 Task: In the Company moneygram.com, Add note: 'Schedule a meeting with the PR team to discuss upcoming media opportunities.'. Mark checkbox to create task to follow up ': In 3 business days '. Create task, with  description: Conduct Product Demo, Add due date: In 3 Business Days; Add reminder: 30 Minutes before. Set Priority High and add note: follow up with the client regarding their recent inquiry and address any questions they may have.. Logged in from softage.5@softage.net
Action: Mouse moved to (87, 53)
Screenshot: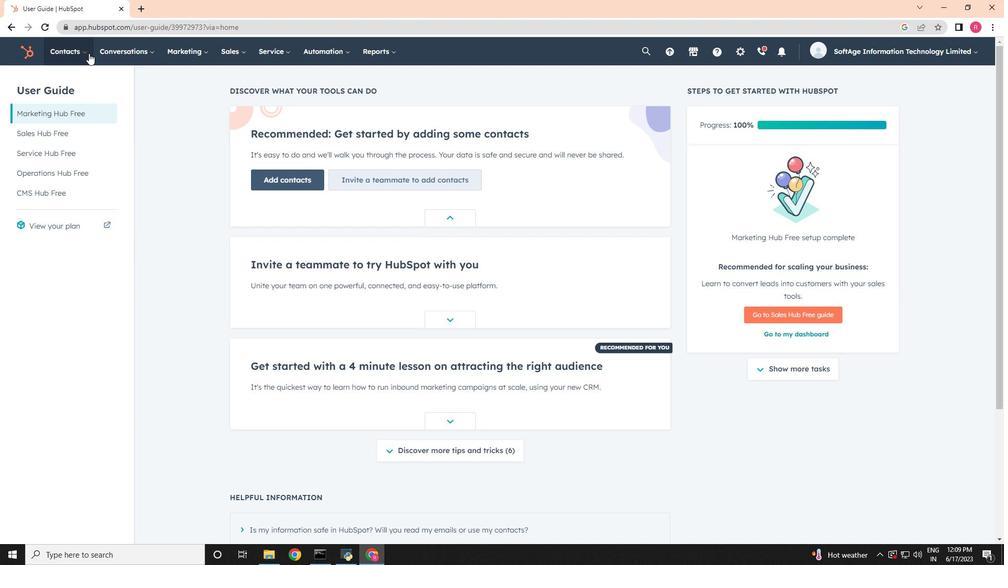 
Action: Mouse pressed left at (87, 53)
Screenshot: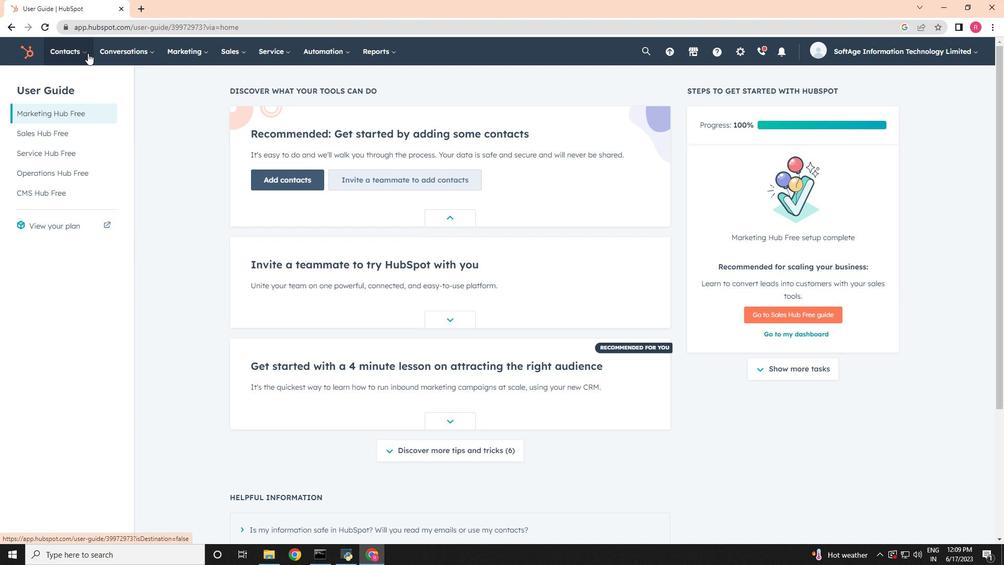 
Action: Mouse moved to (91, 97)
Screenshot: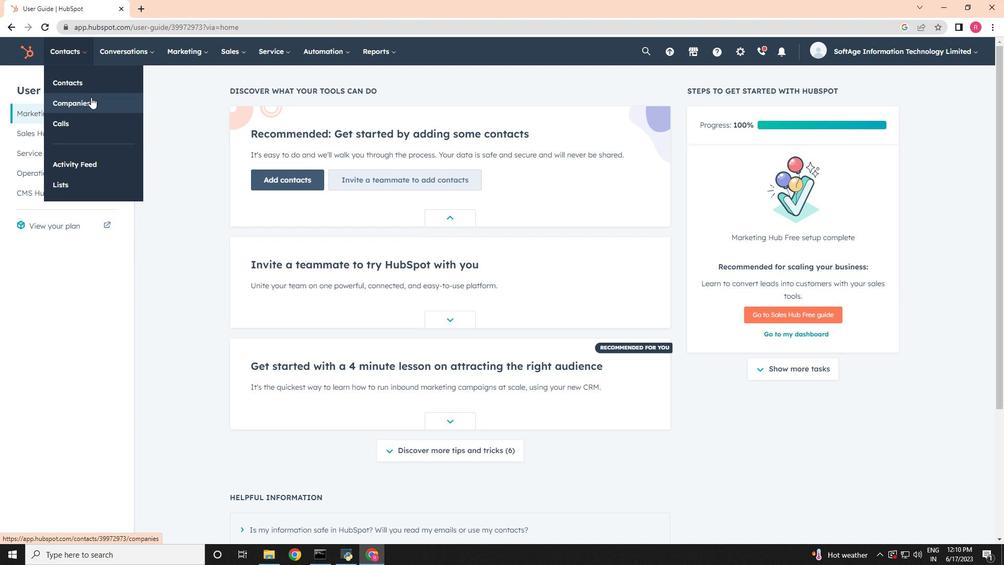 
Action: Mouse pressed left at (91, 97)
Screenshot: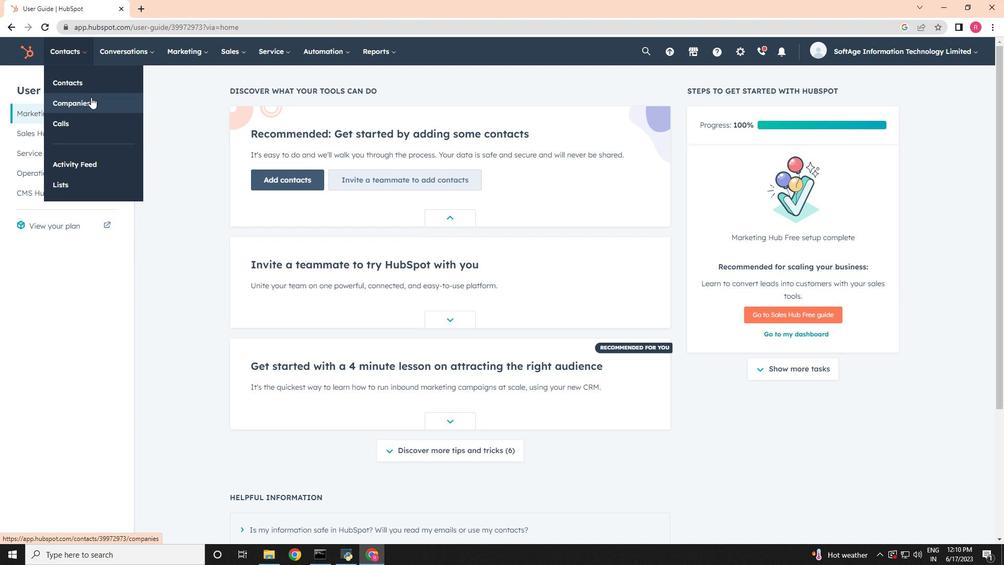 
Action: Mouse moved to (75, 171)
Screenshot: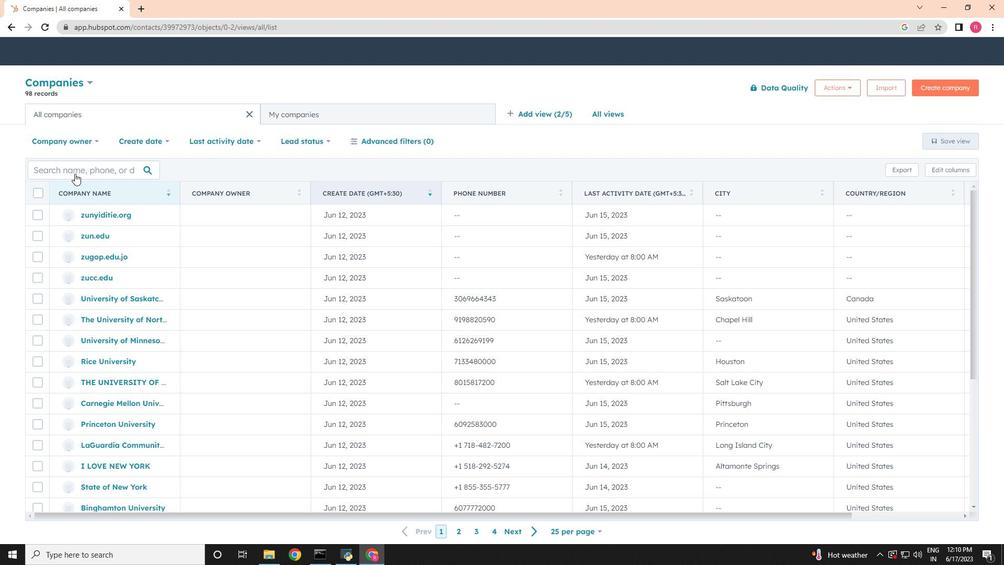 
Action: Mouse pressed left at (75, 171)
Screenshot: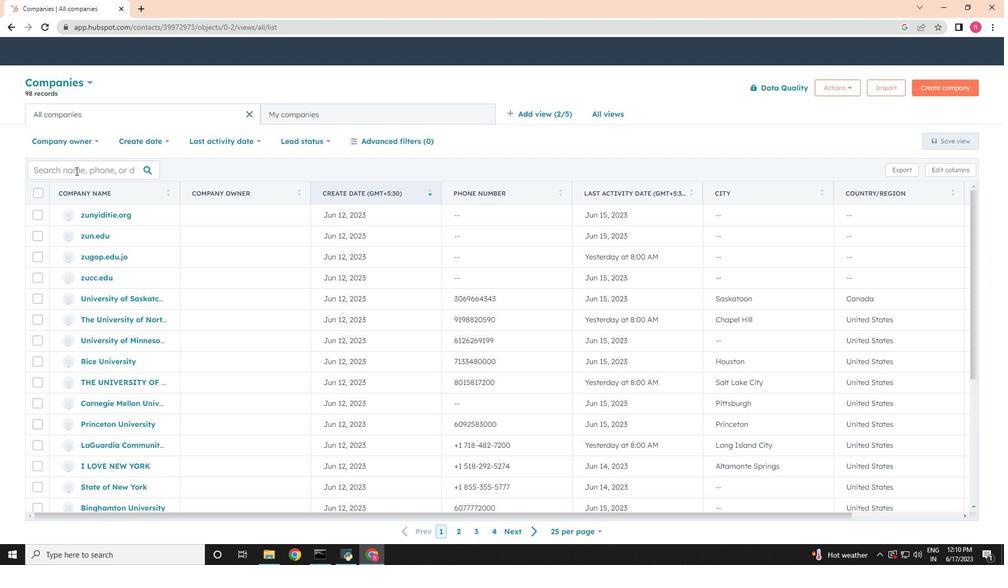 
Action: Key pressed moneygram.com
Screenshot: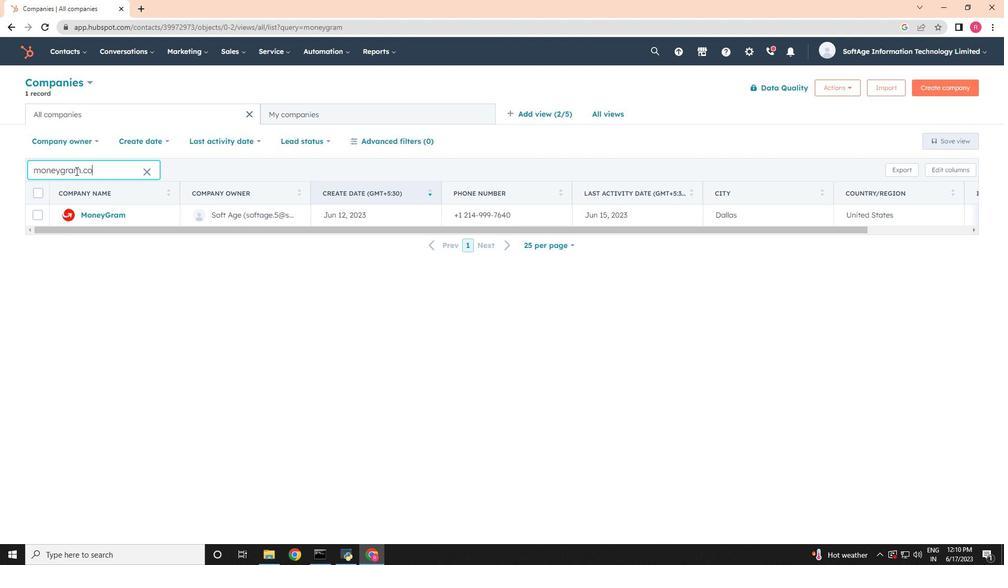 
Action: Mouse moved to (96, 217)
Screenshot: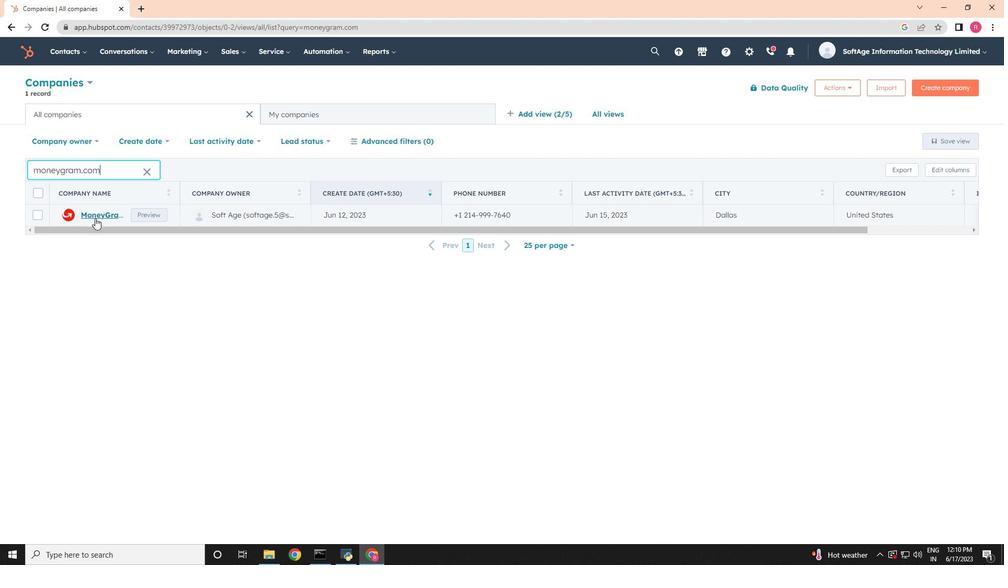 
Action: Mouse pressed left at (96, 217)
Screenshot: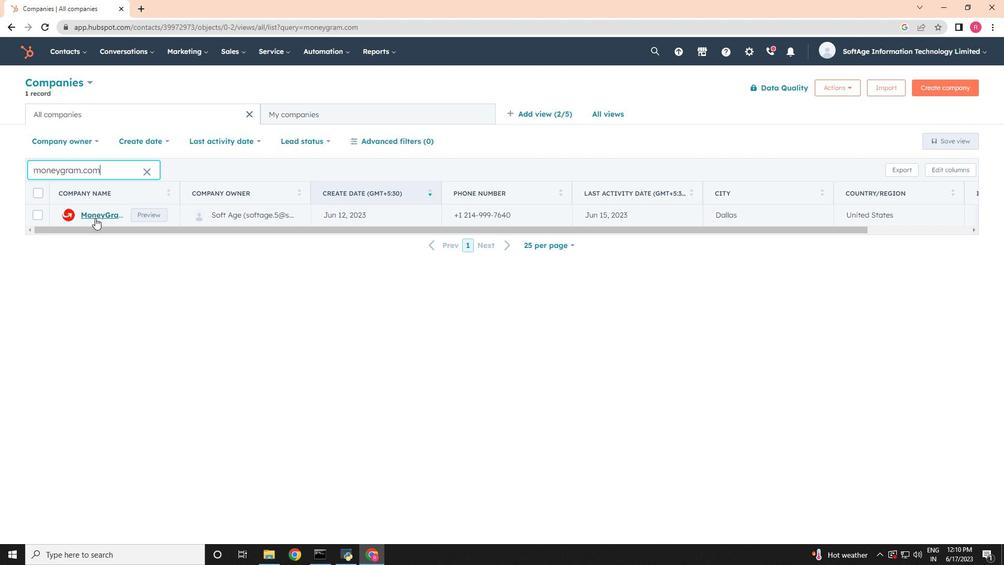 
Action: Mouse moved to (40, 186)
Screenshot: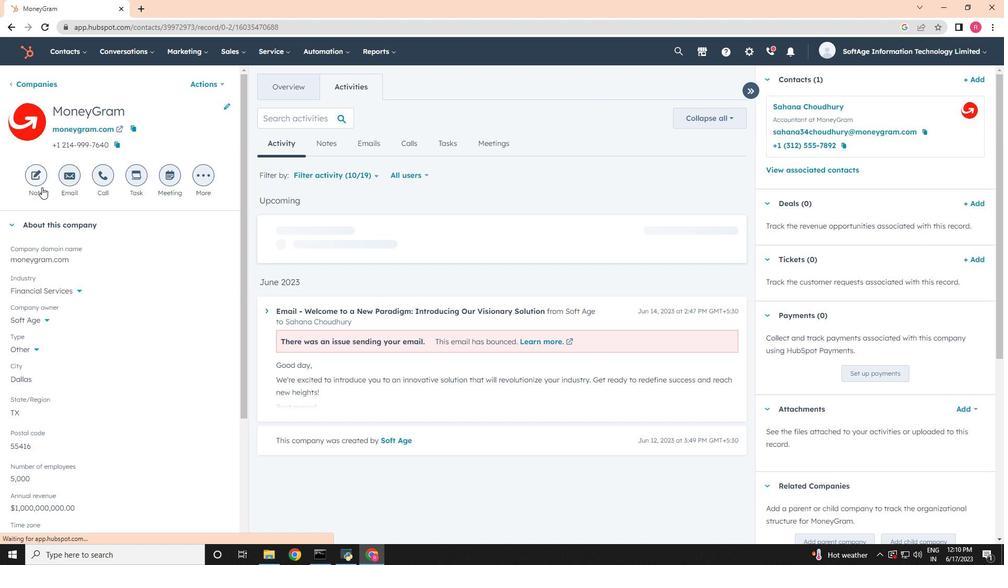 
Action: Mouse pressed left at (40, 186)
Screenshot: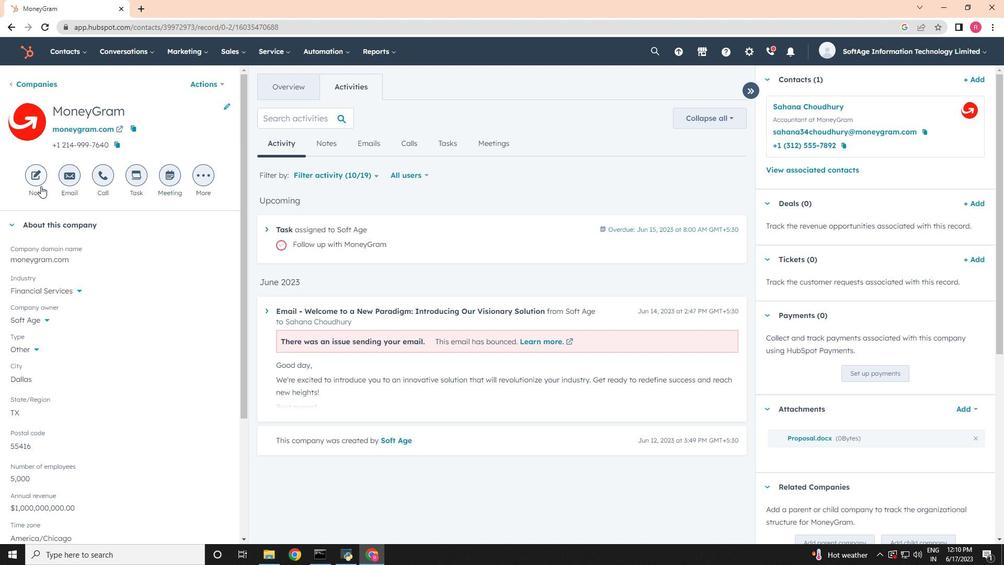 
Action: Mouse moved to (886, 315)
Screenshot: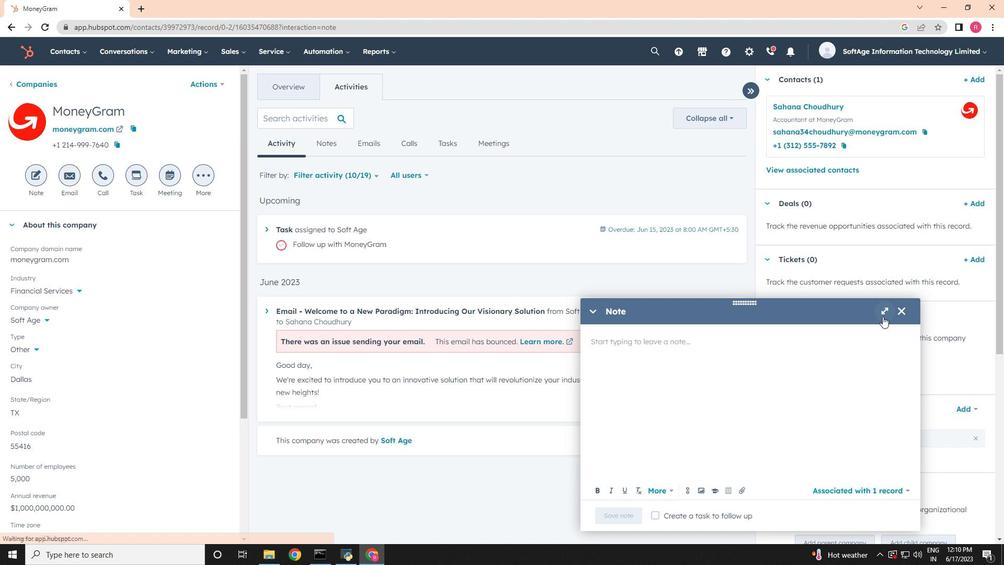 
Action: Mouse pressed left at (886, 315)
Screenshot: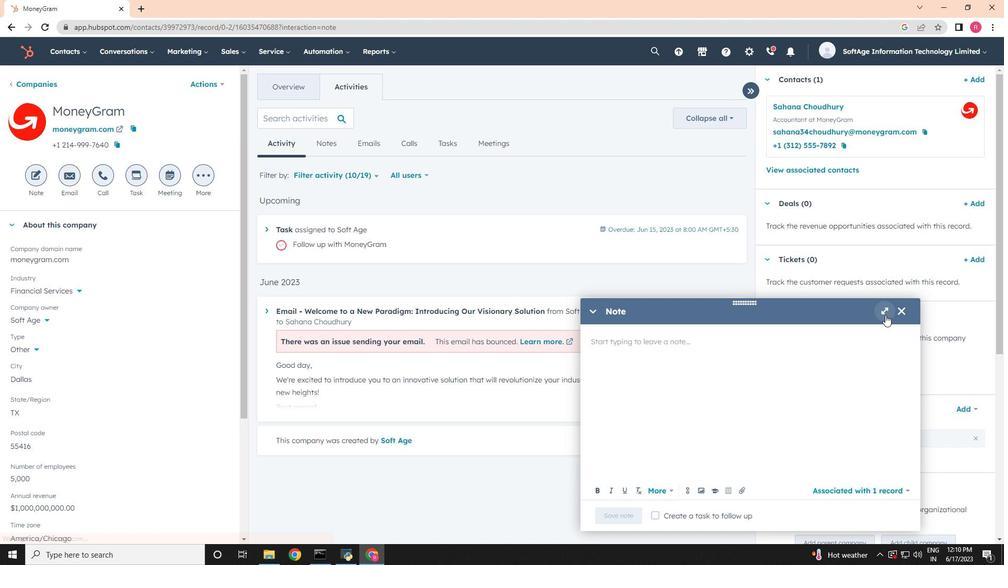 
Action: Mouse moved to (680, 319)
Screenshot: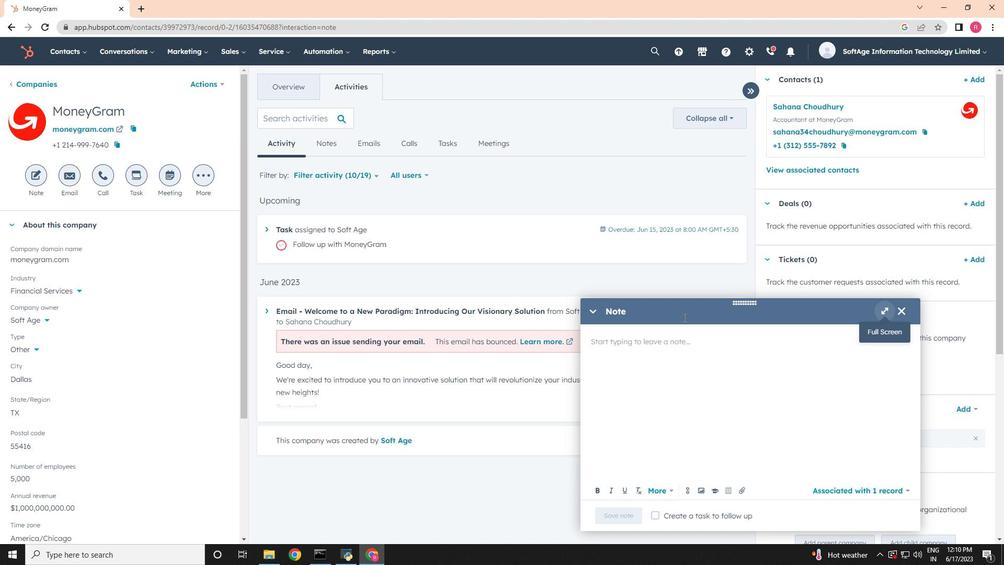 
Action: Key pressed <Key.shift>Schedule<Key.space>a<Key.space>meeting<Key.space>with<Key.space>the<Key.space><Key.shift>Pr<Key.space><Key.backspace><Key.backspace><Key.shift><Key.shift>R<Key.space>team<Key.space>to<Key.space>discuss<Key.space>upcoing<Key.space>=<Key.backspace><Key.backspace><Key.backspace><Key.backspace><Key.backspace>ming<Key.space>media<Key.space>opportunities.
Screenshot: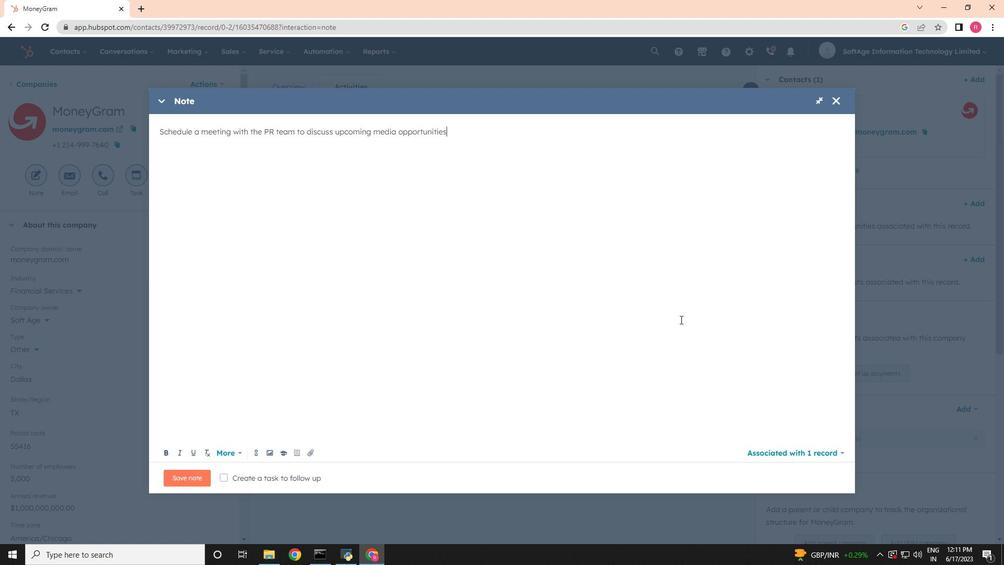 
Action: Mouse moved to (224, 478)
Screenshot: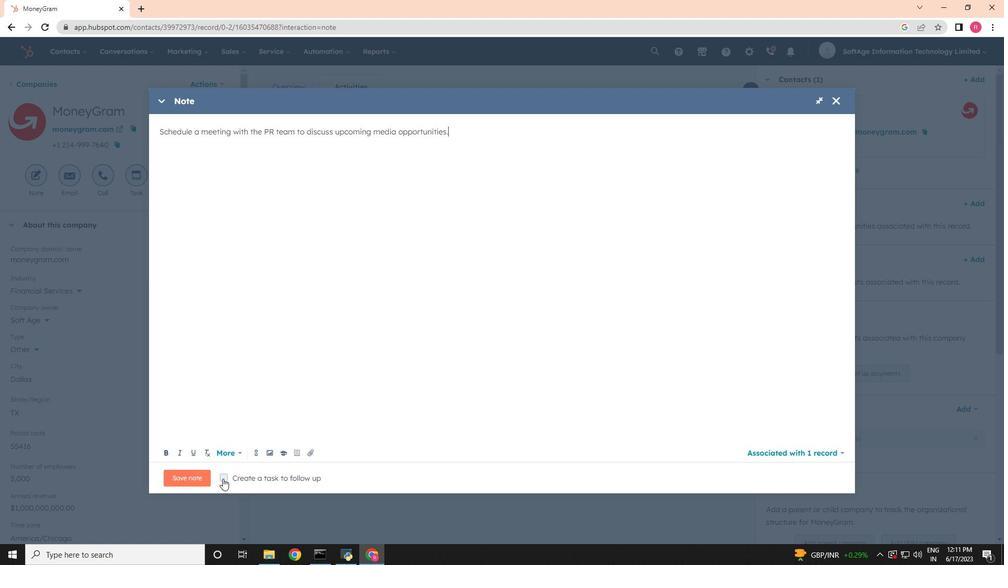 
Action: Mouse pressed left at (224, 478)
Screenshot: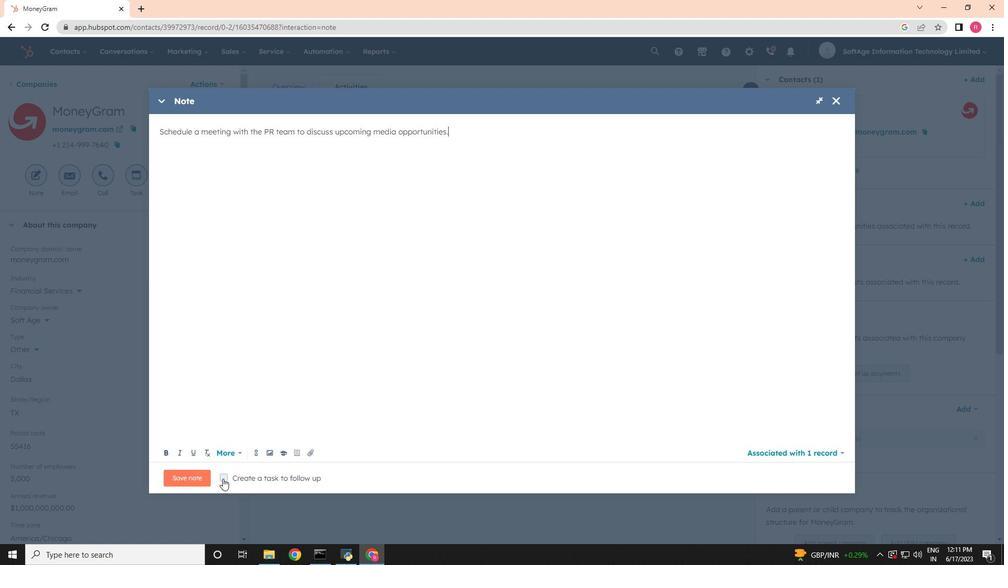 
Action: Mouse moved to (350, 476)
Screenshot: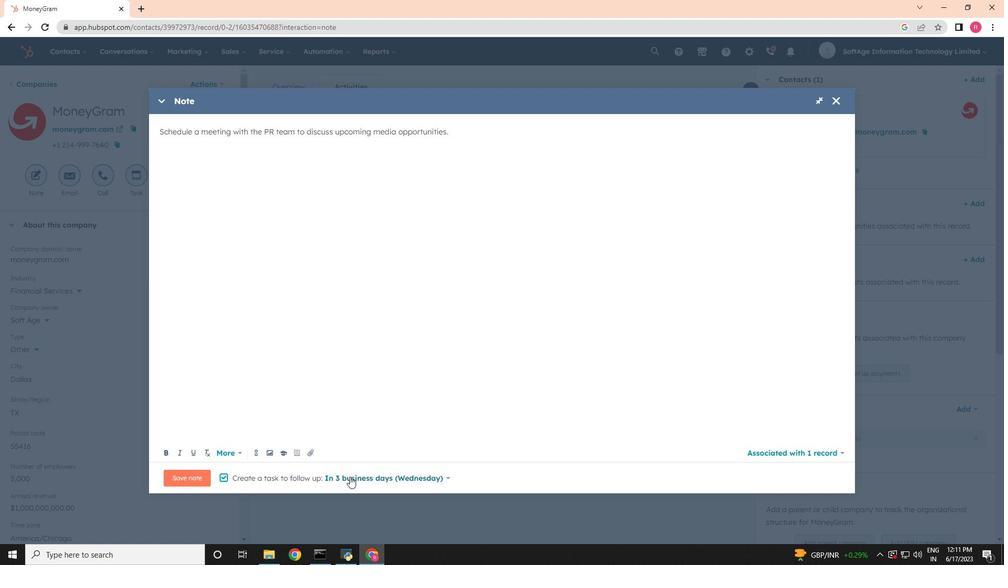 
Action: Mouse pressed left at (350, 476)
Screenshot: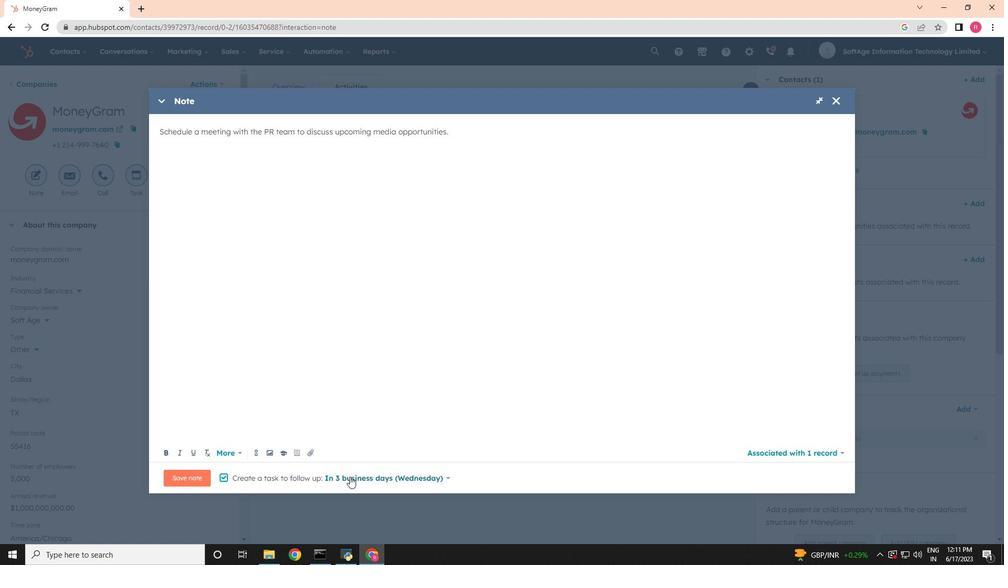 
Action: Mouse moved to (358, 374)
Screenshot: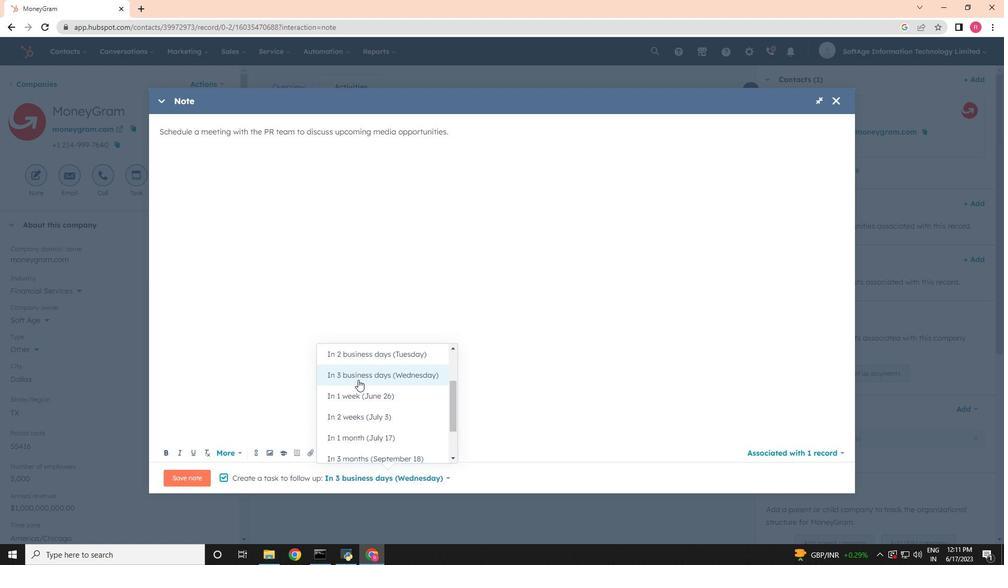 
Action: Mouse pressed left at (358, 374)
Screenshot: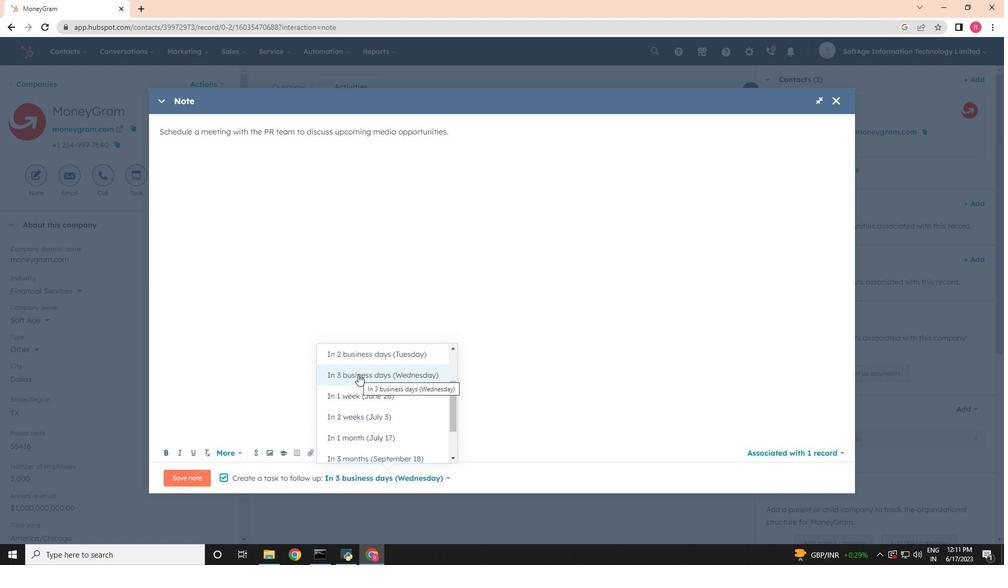 
Action: Mouse moved to (180, 476)
Screenshot: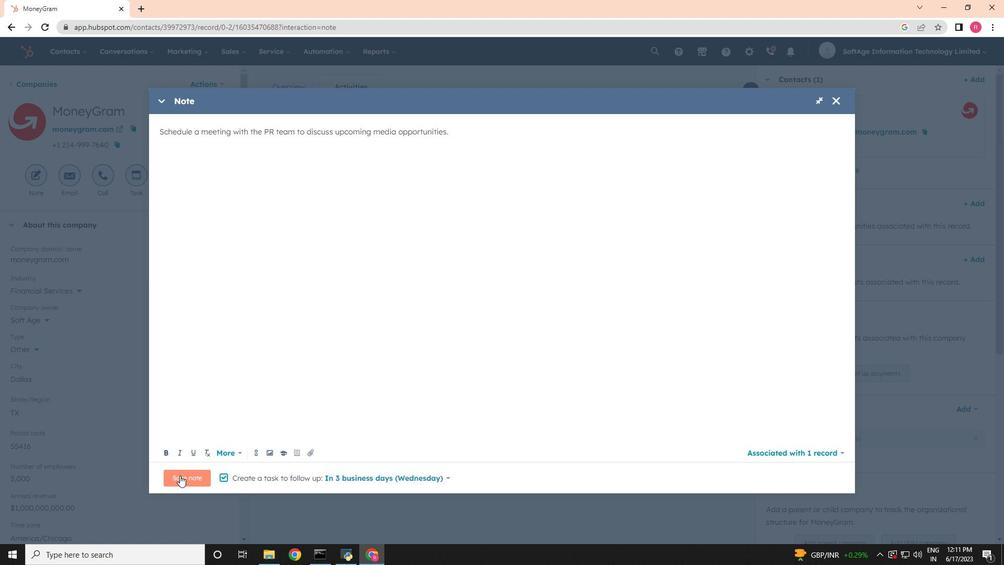 
Action: Mouse pressed left at (180, 476)
Screenshot: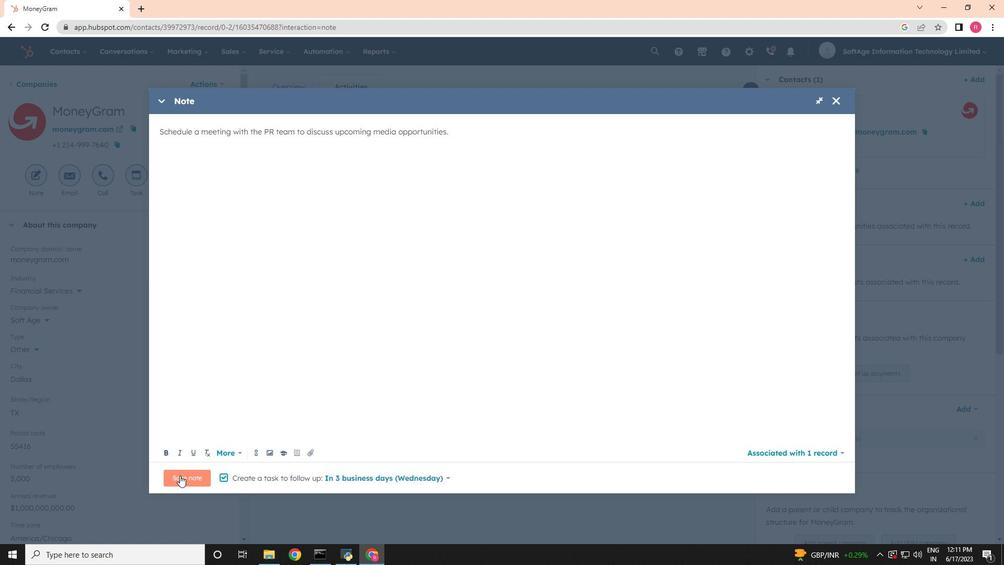 
Action: Mouse moved to (137, 177)
Screenshot: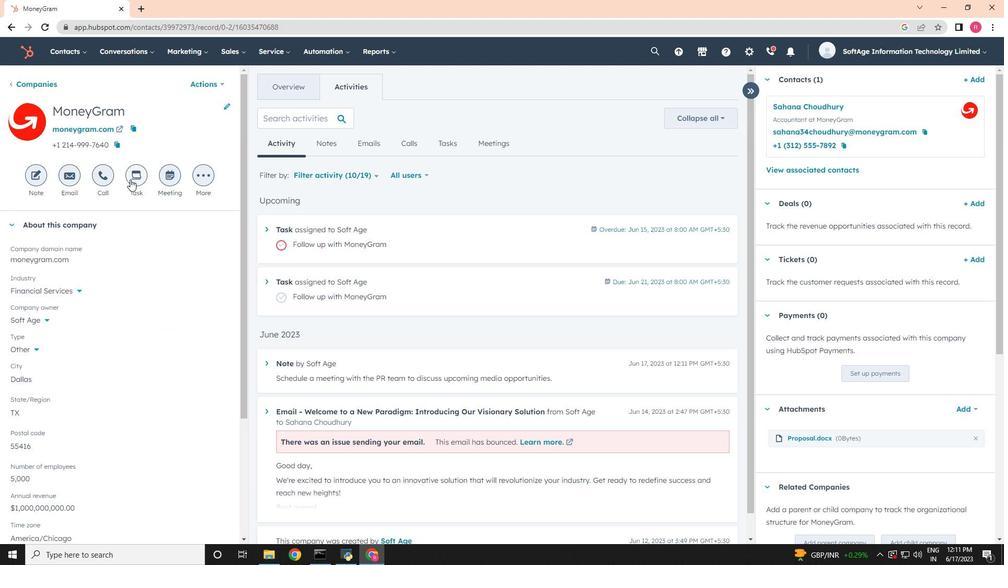 
Action: Mouse pressed left at (137, 177)
Screenshot: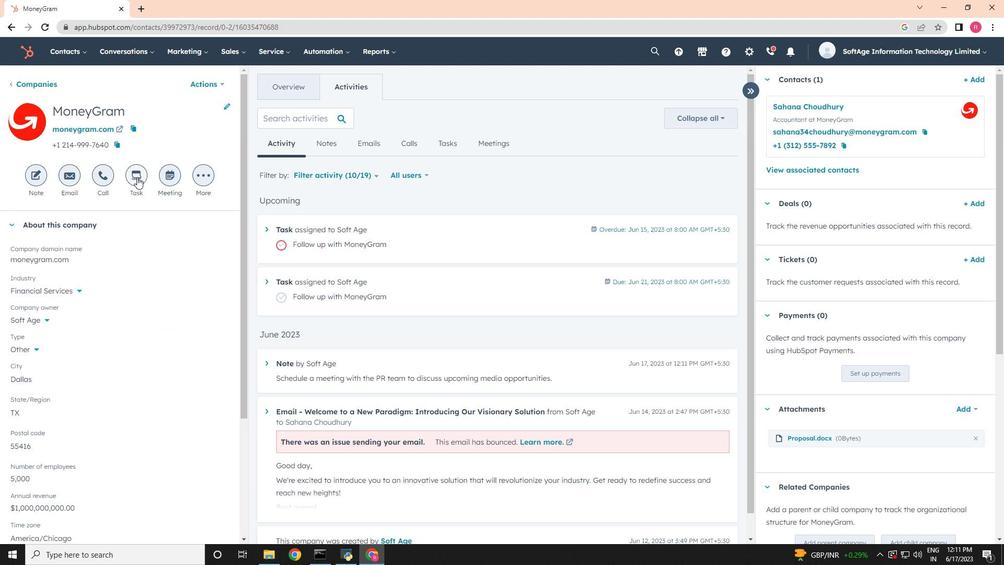 
Action: Mouse moved to (708, 285)
Screenshot: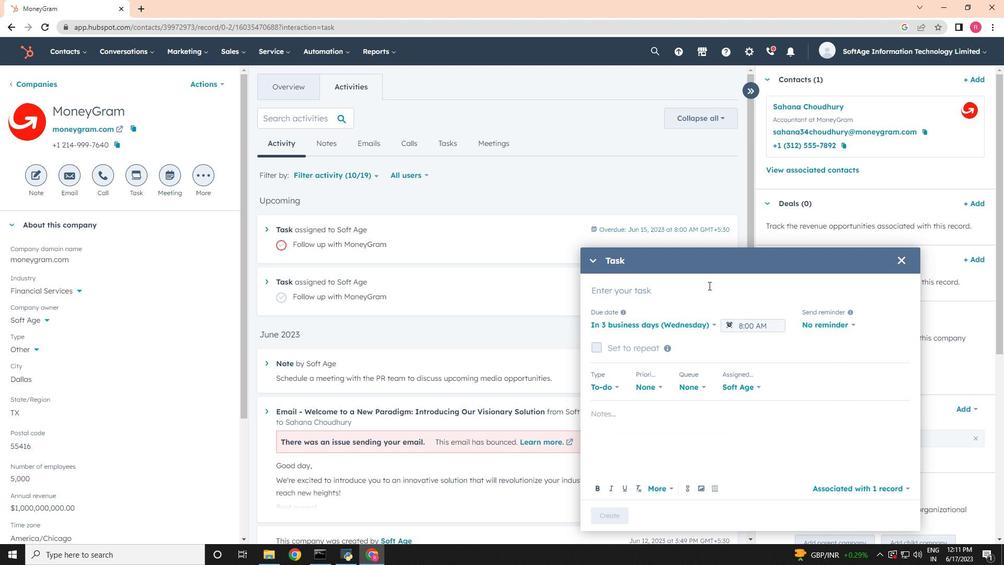 
Action: Key pressed <Key.shift>Conduct<Key.space><Key.shift>Product<Key.space><Key.shift>Demo
Screenshot: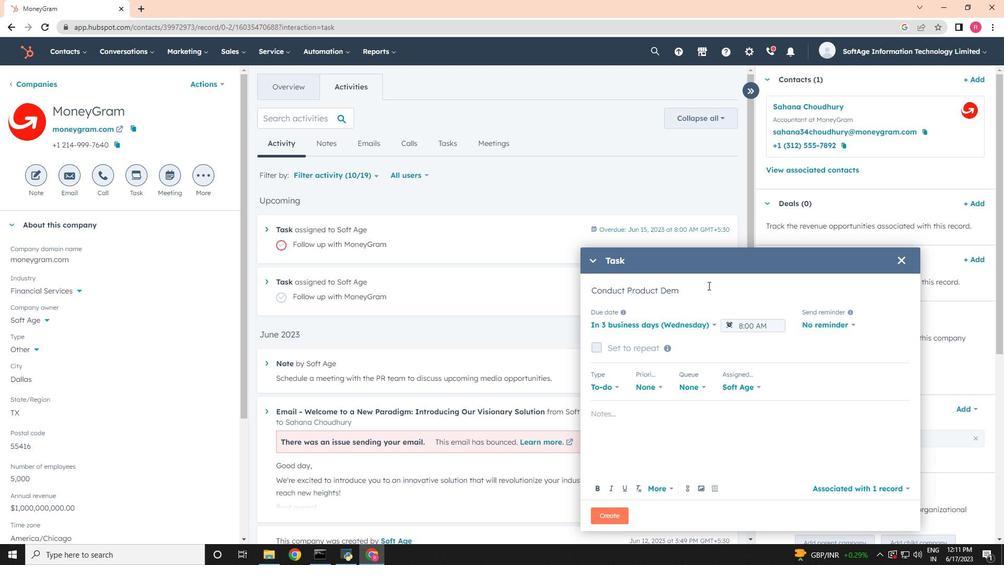 
Action: Mouse moved to (633, 322)
Screenshot: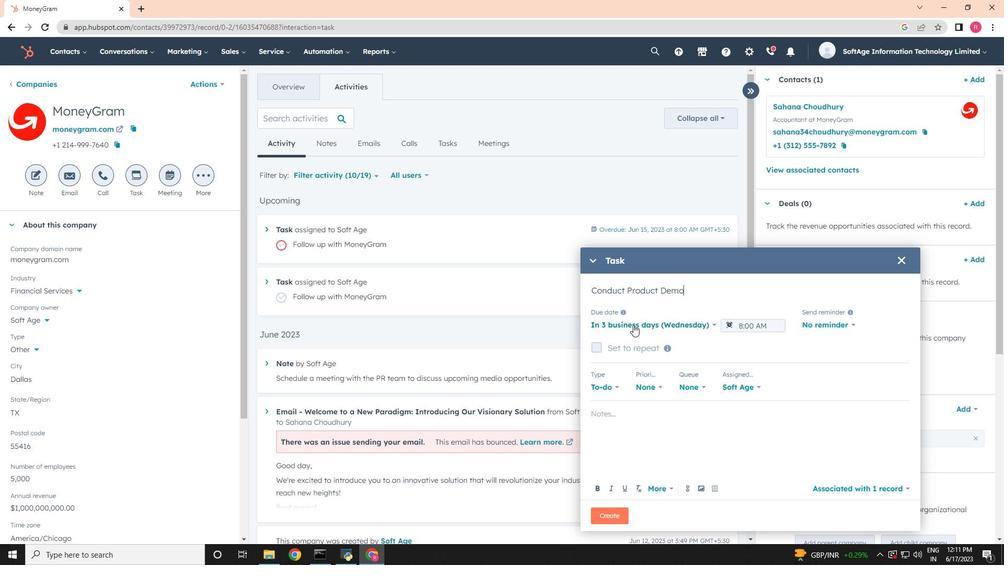 
Action: Mouse pressed left at (633, 322)
Screenshot: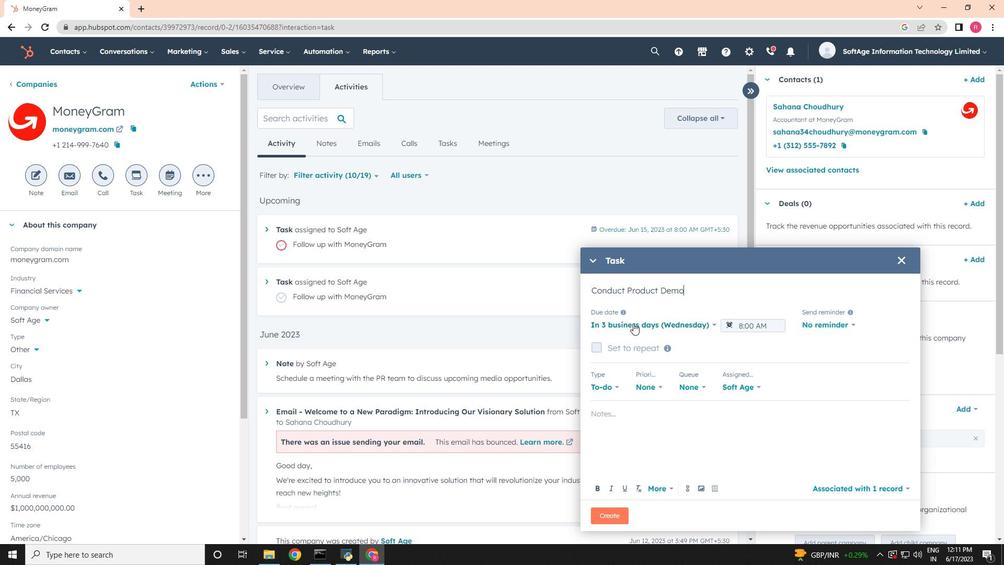 
Action: Mouse moved to (637, 363)
Screenshot: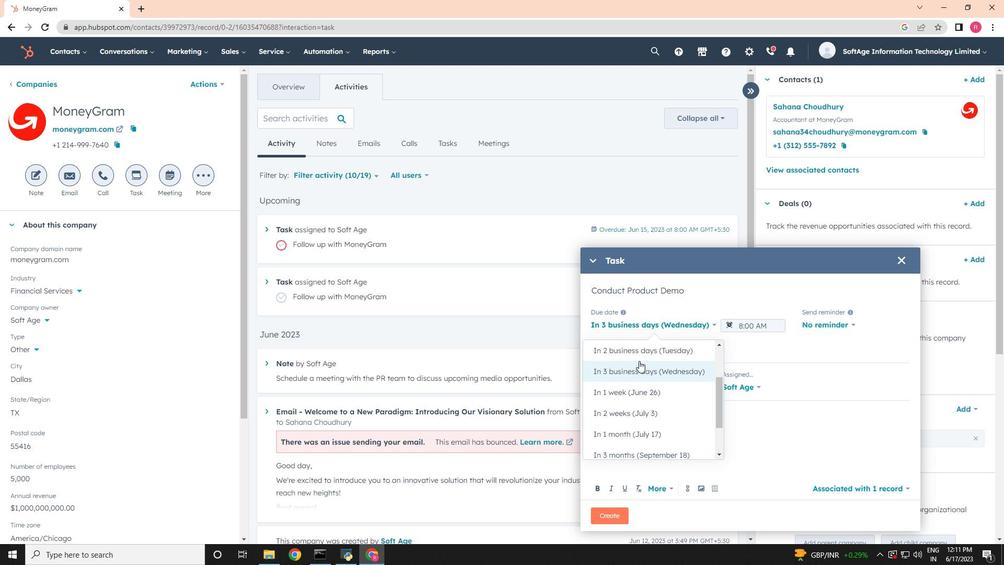 
Action: Mouse pressed left at (637, 363)
Screenshot: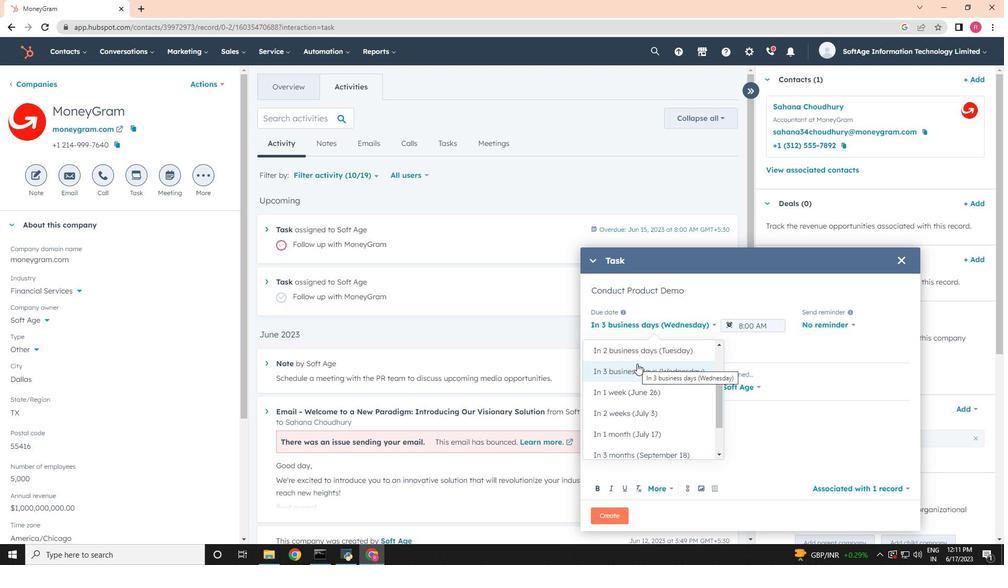 
Action: Mouse moved to (813, 324)
Screenshot: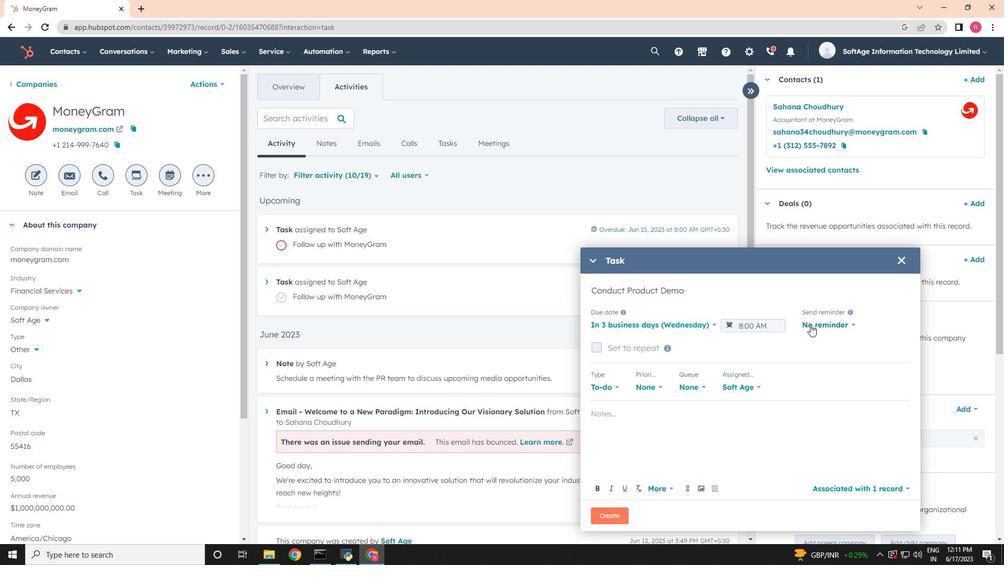 
Action: Mouse pressed left at (813, 324)
Screenshot: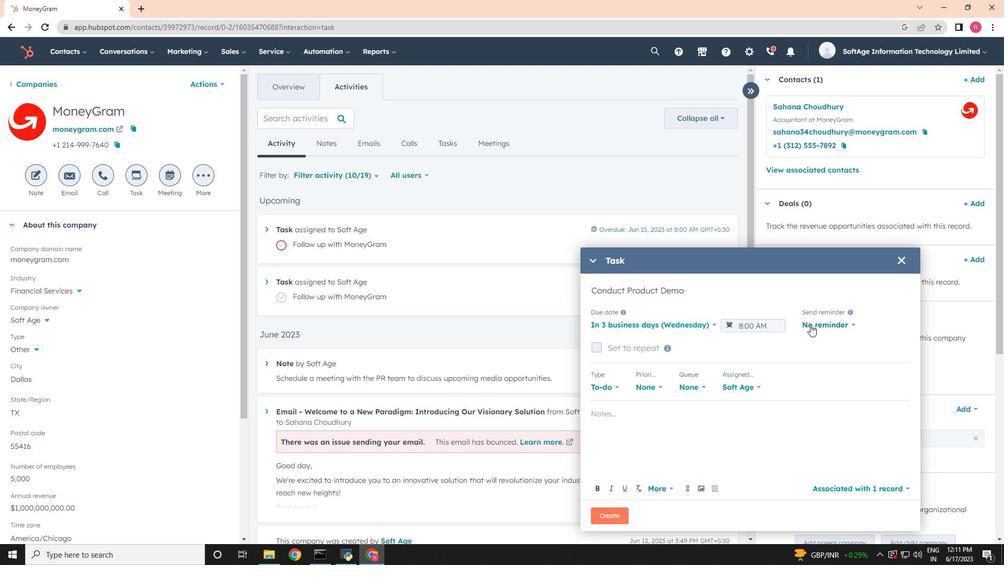 
Action: Mouse moved to (811, 392)
Screenshot: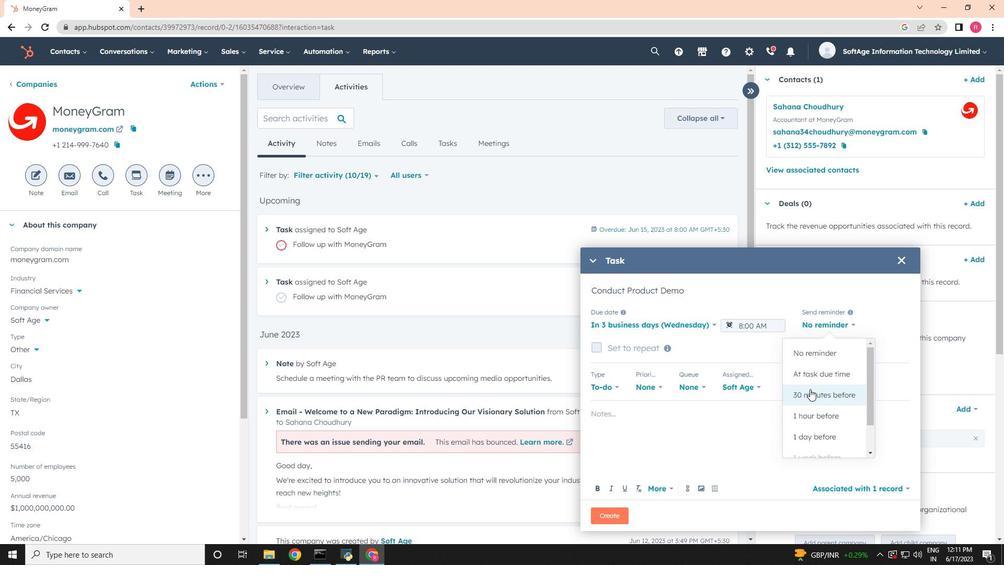 
Action: Mouse pressed left at (811, 392)
Screenshot: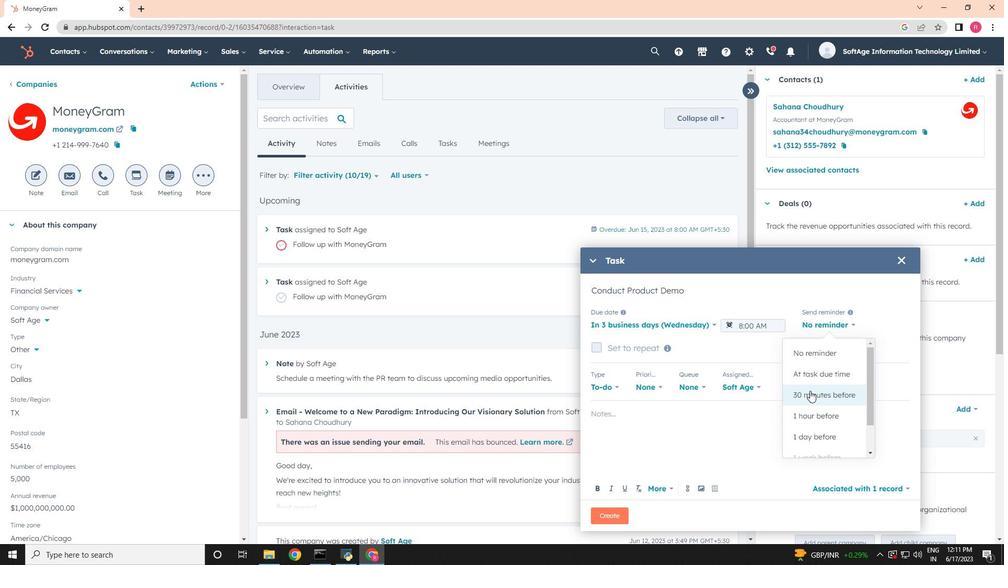 
Action: Mouse moved to (655, 385)
Screenshot: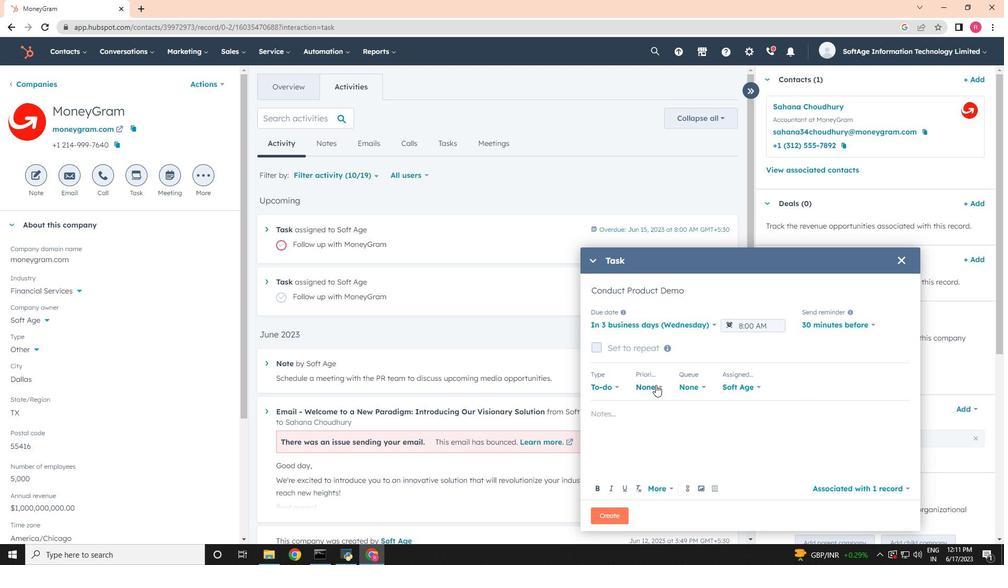 
Action: Mouse pressed left at (655, 385)
Screenshot: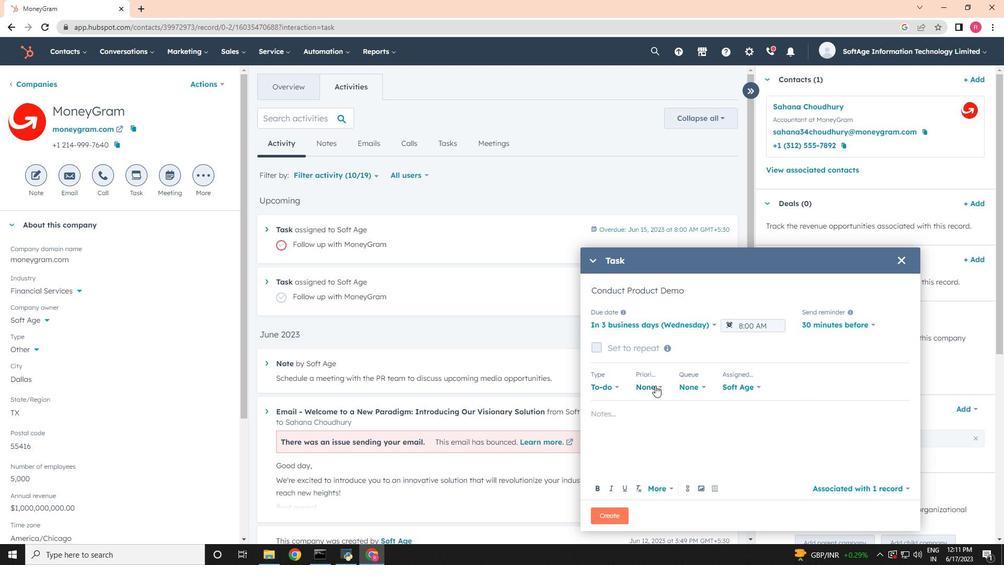 
Action: Mouse moved to (632, 448)
Screenshot: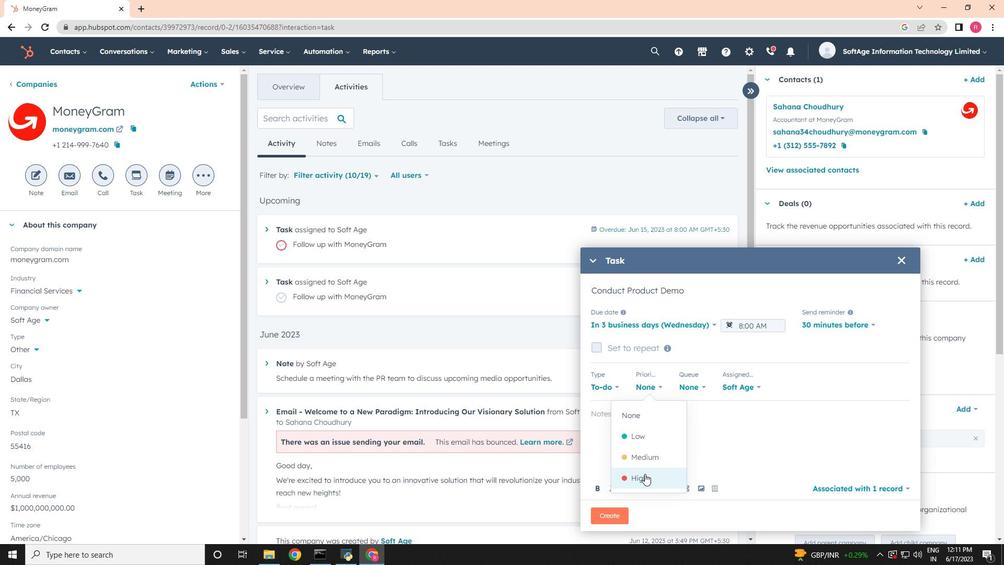 
Action: Mouse pressed left at (644, 474)
Screenshot: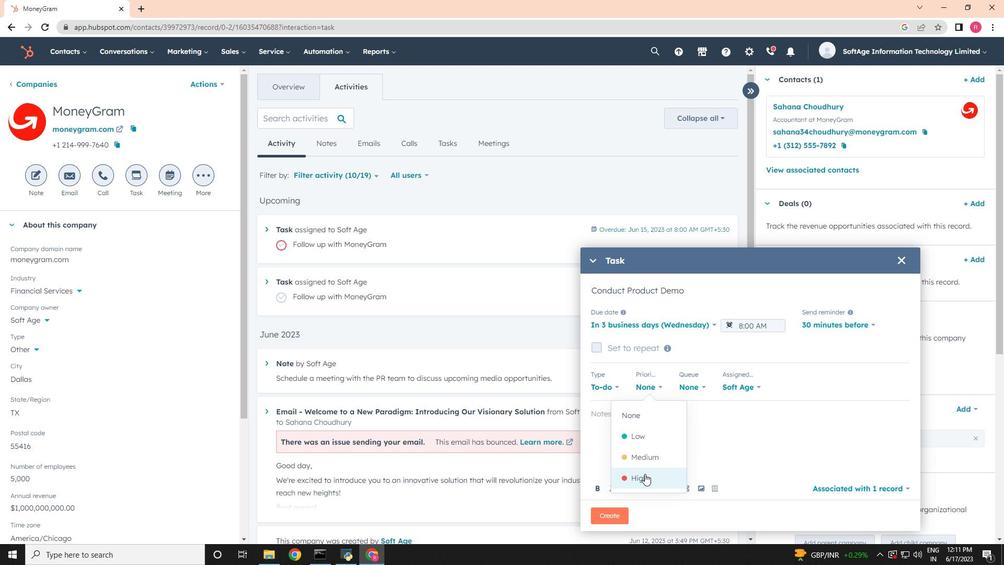 
Action: Mouse moved to (622, 416)
Screenshot: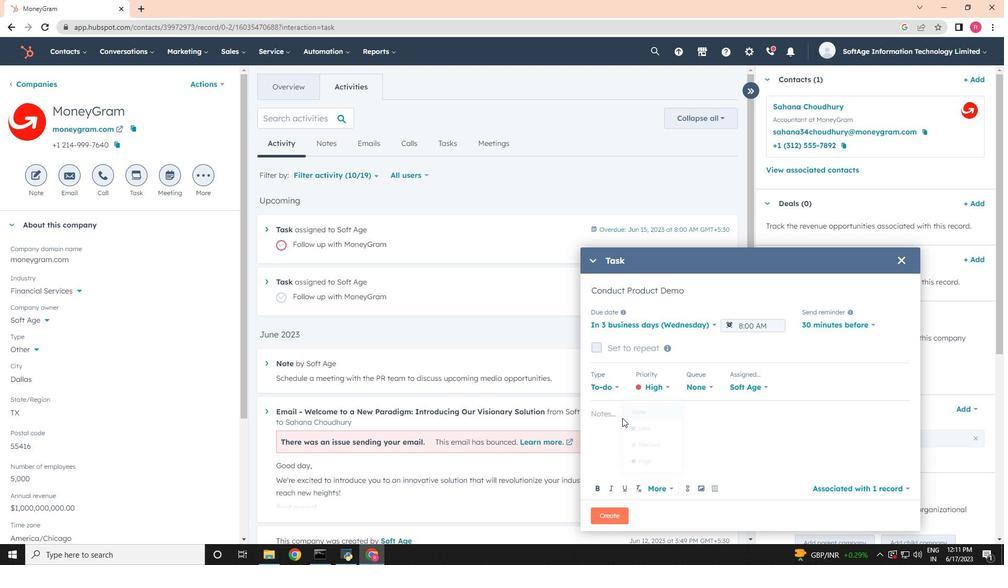 
Action: Mouse pressed left at (622, 416)
Screenshot: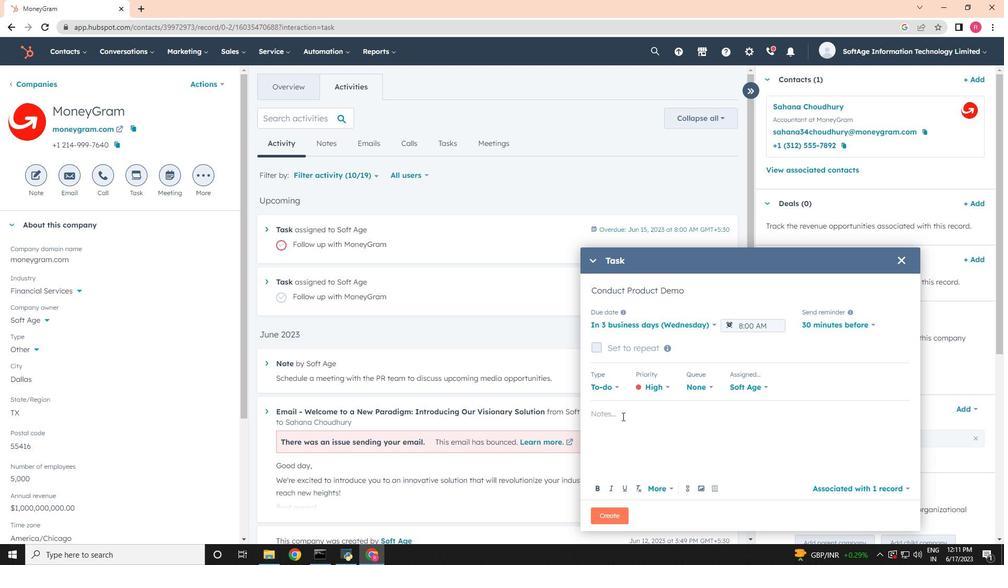 
Action: Key pressed follow<Key.space><Key.space>up<Key.space>with<Key.space>the<Key.space>client<Key.space>regardings<Key.space><Key.backspace><Key.backspace>n<Key.backspace>n<Key.backspace><Key.space>their<Key.space>recent<Key.space>inquiry<Key.space>and<Key.space>address<Key.space>any<Key.space>questions<Key.space>they<Key.space>may<Key.space>have<Key.space><Key.backspace>.
Screenshot: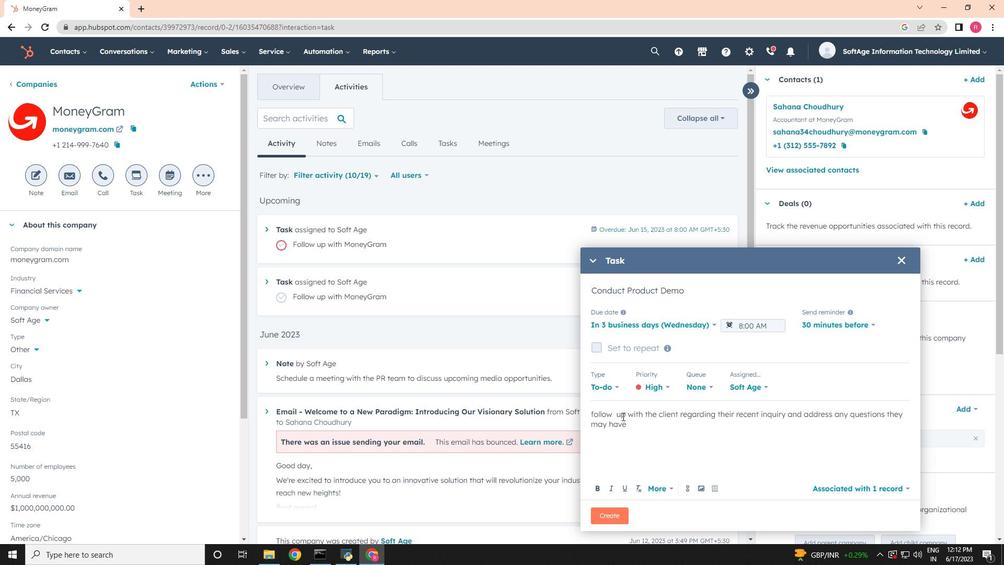 
Action: Mouse moved to (604, 516)
Screenshot: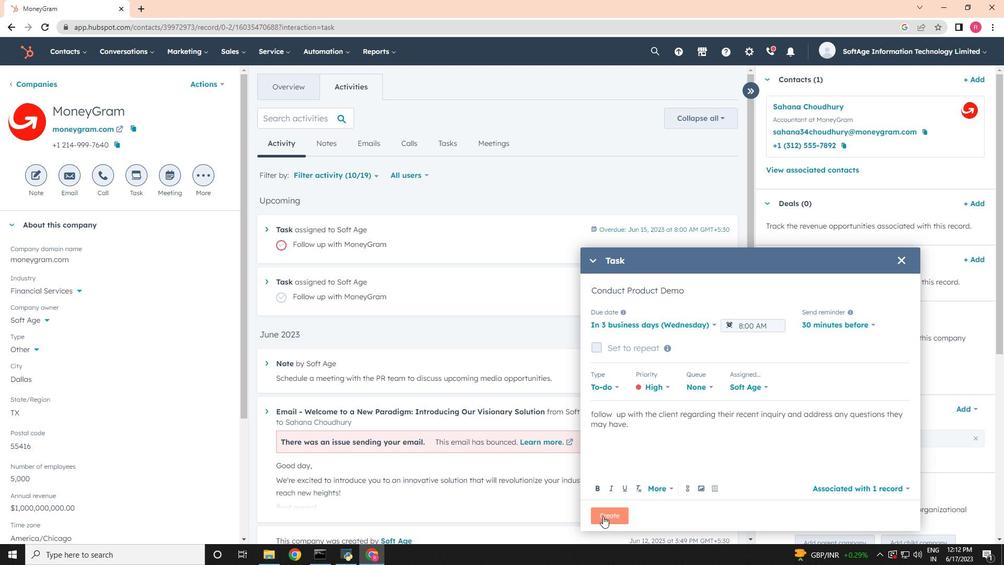 
Action: Mouse pressed left at (604, 516)
Screenshot: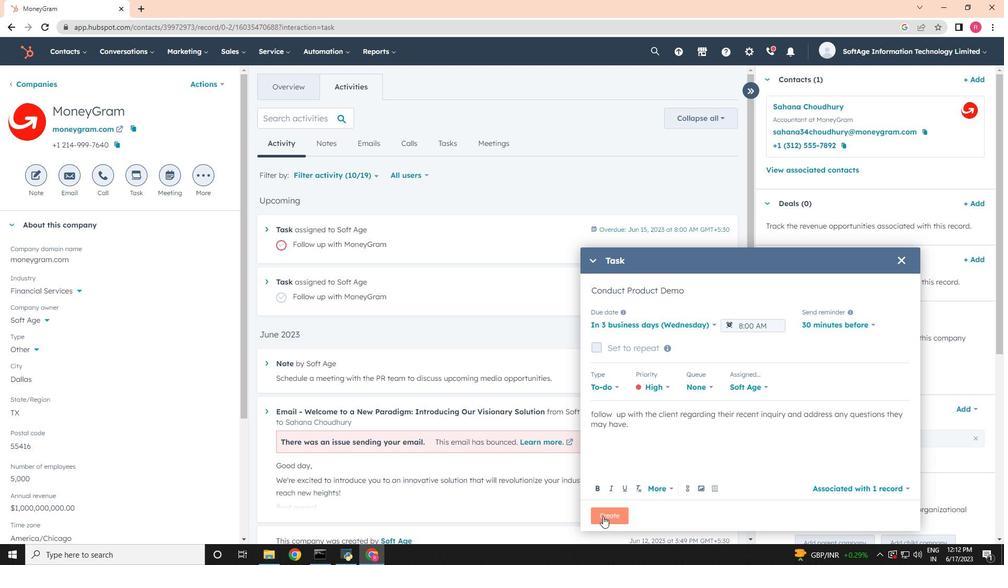 
Action: Mouse moved to (605, 516)
Screenshot: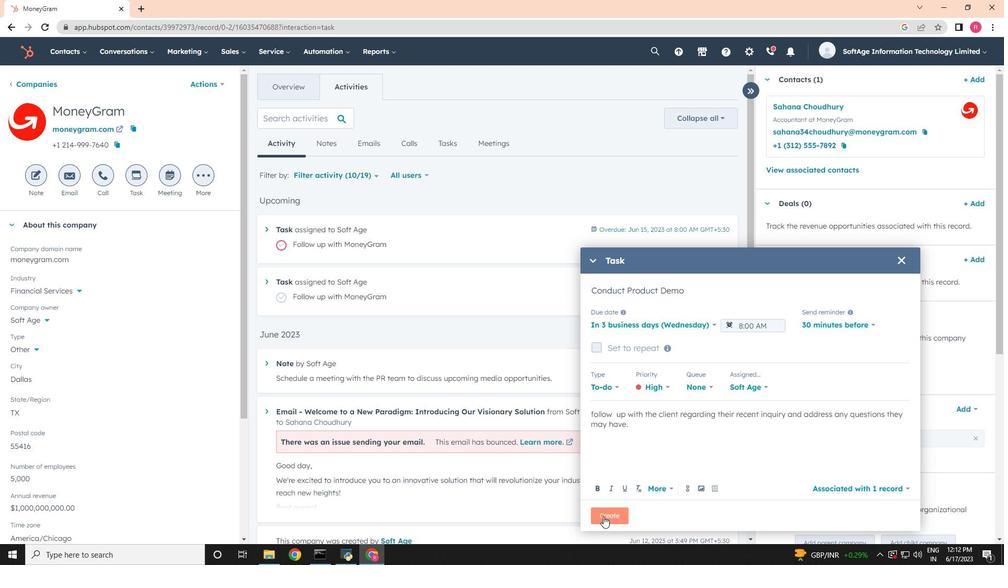 
